 Task: View the run task.
Action: Mouse moved to (175, 8)
Screenshot: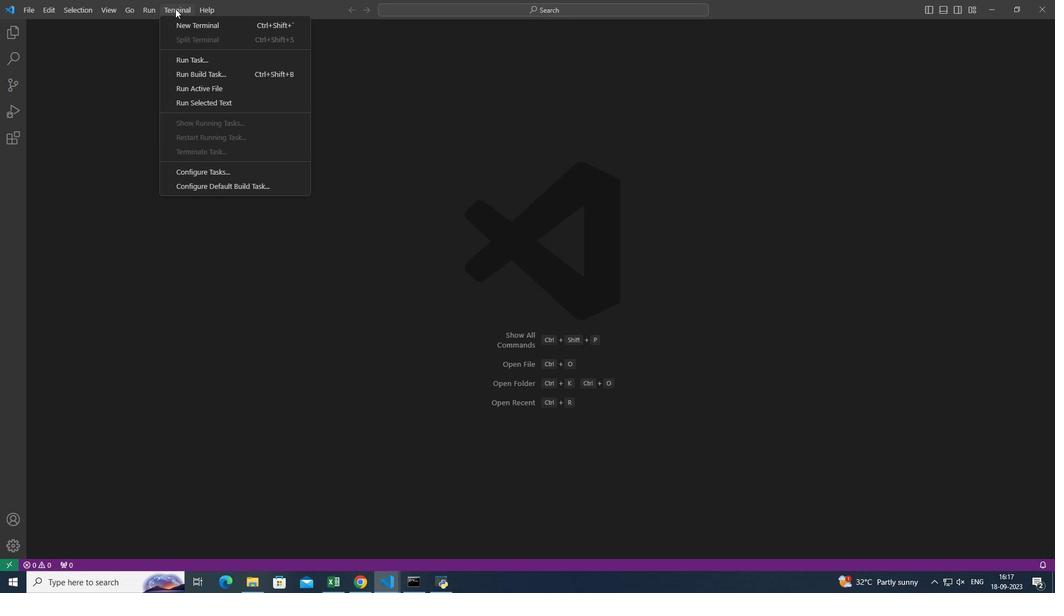 
Action: Mouse pressed left at (175, 8)
Screenshot: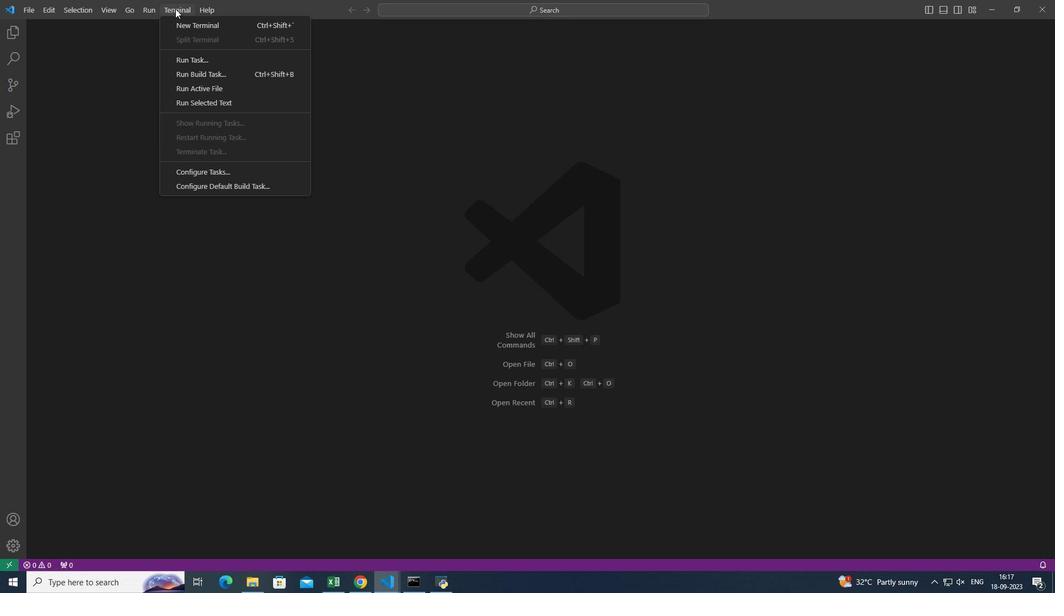 
Action: Mouse moved to (242, 25)
Screenshot: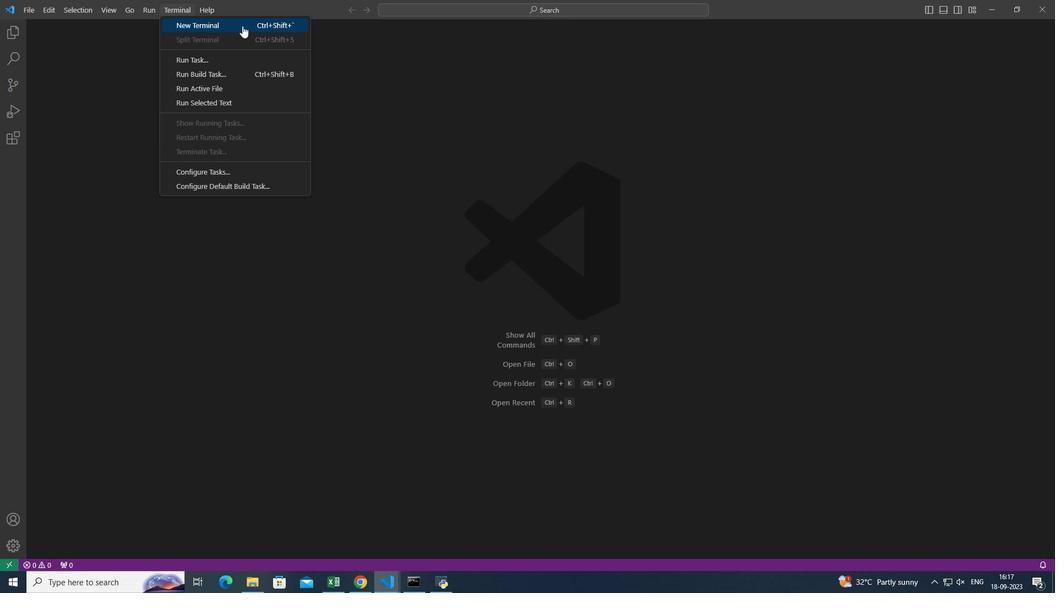
Action: Mouse pressed left at (242, 25)
Screenshot: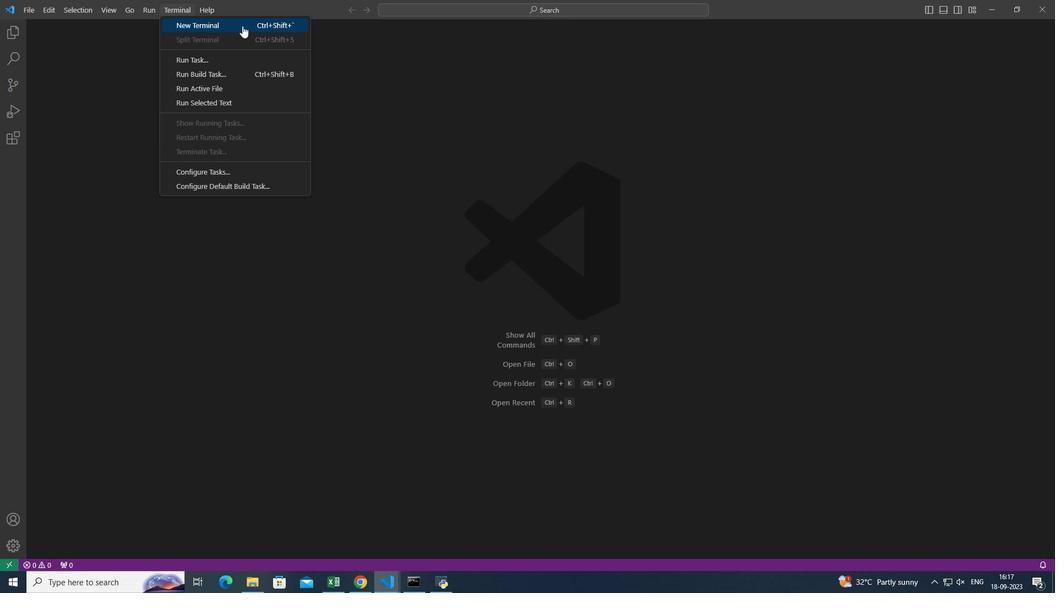 
Action: Mouse moved to (987, 429)
Screenshot: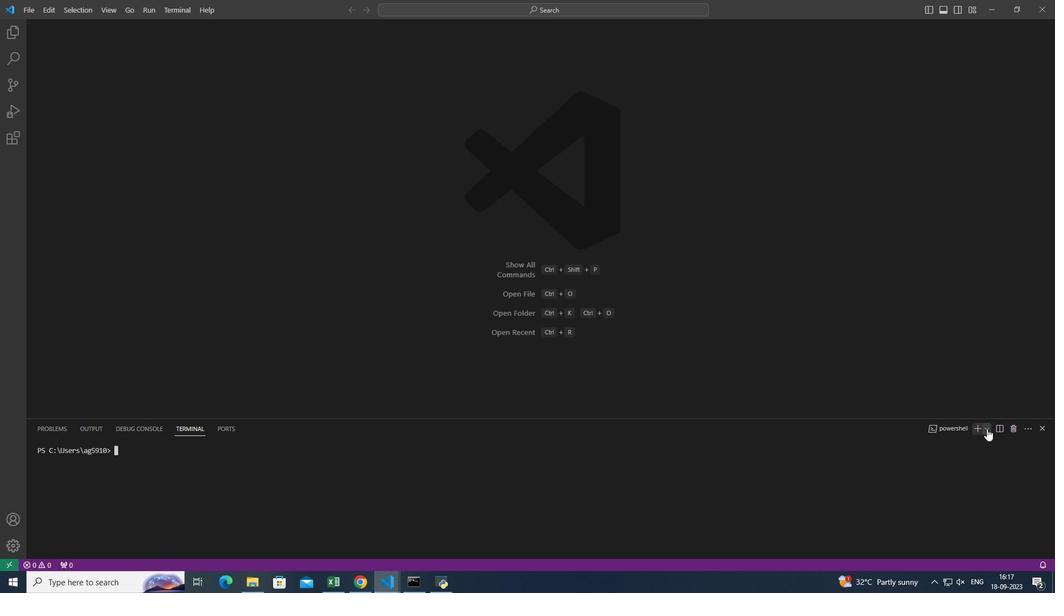 
Action: Mouse pressed left at (987, 429)
Screenshot: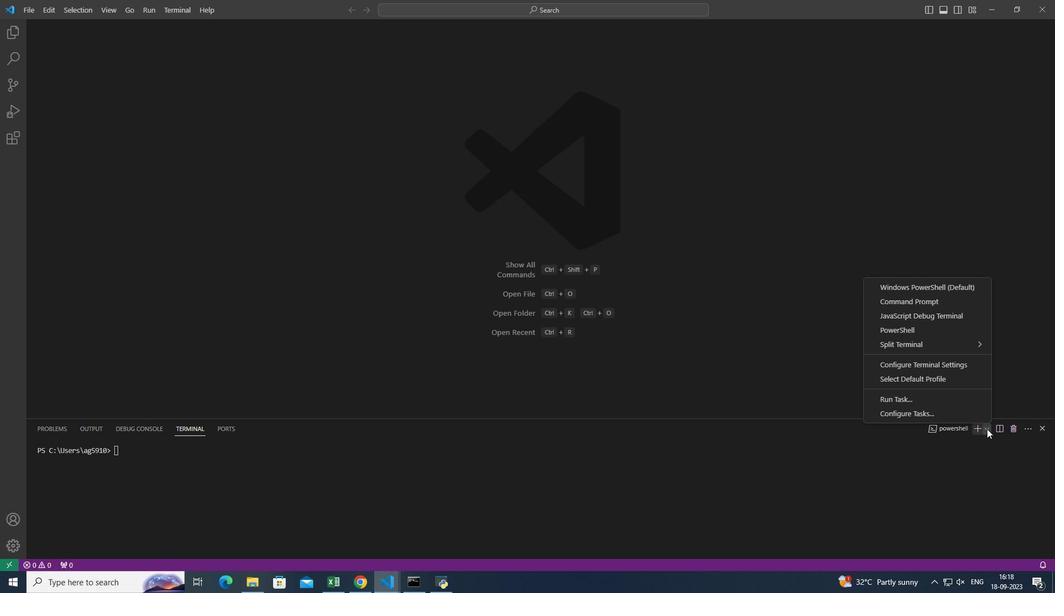 
Action: Mouse moved to (956, 397)
Screenshot: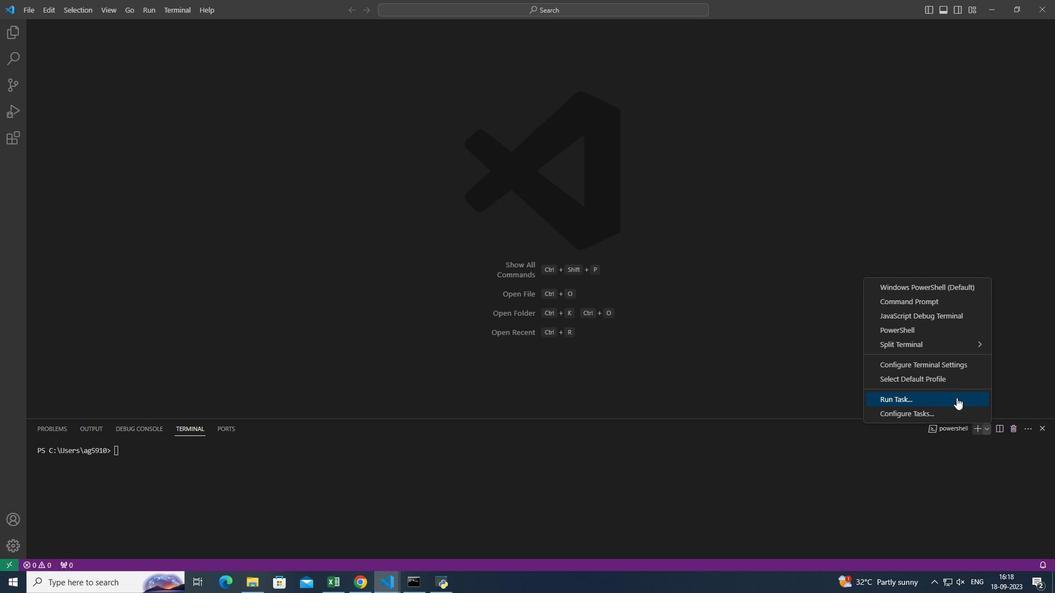 
Action: Mouse pressed left at (956, 397)
Screenshot: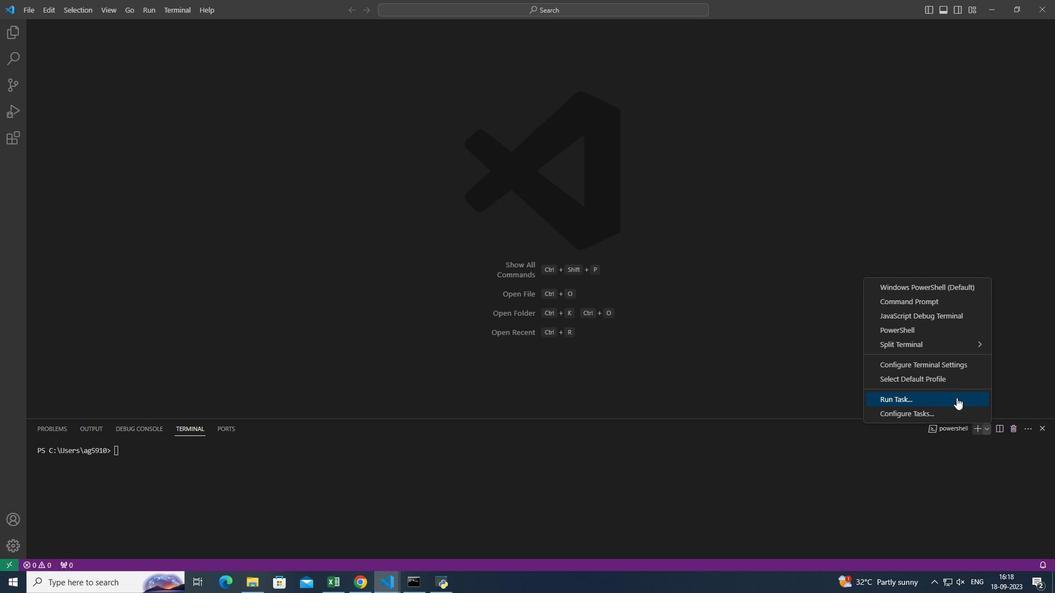 
Action: Mouse moved to (831, 390)
Screenshot: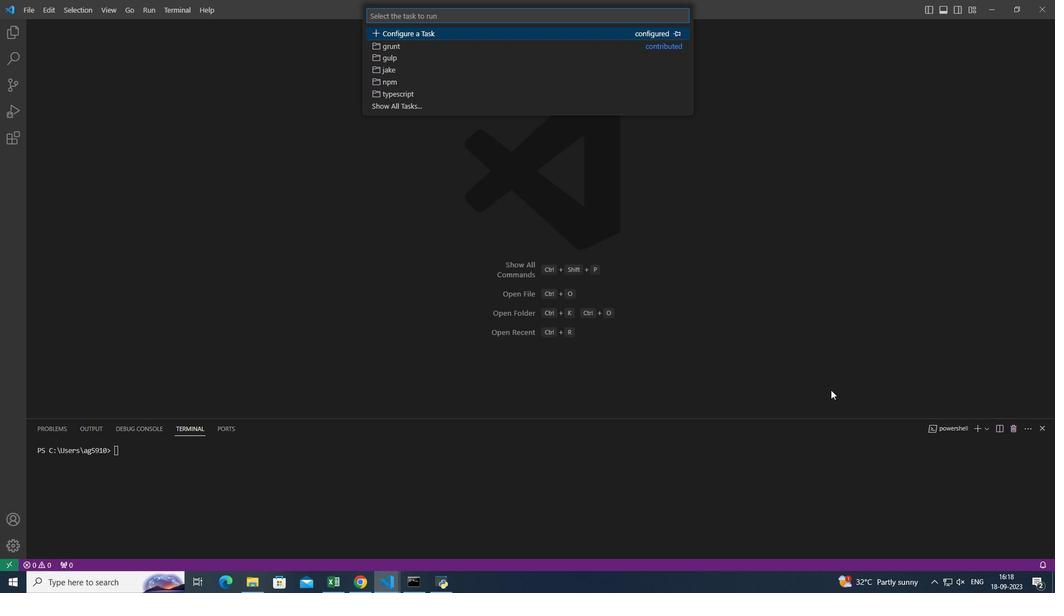 
